 Task: Add a logo for bookshop management system.
Action: Mouse moved to (823, 67)
Screenshot: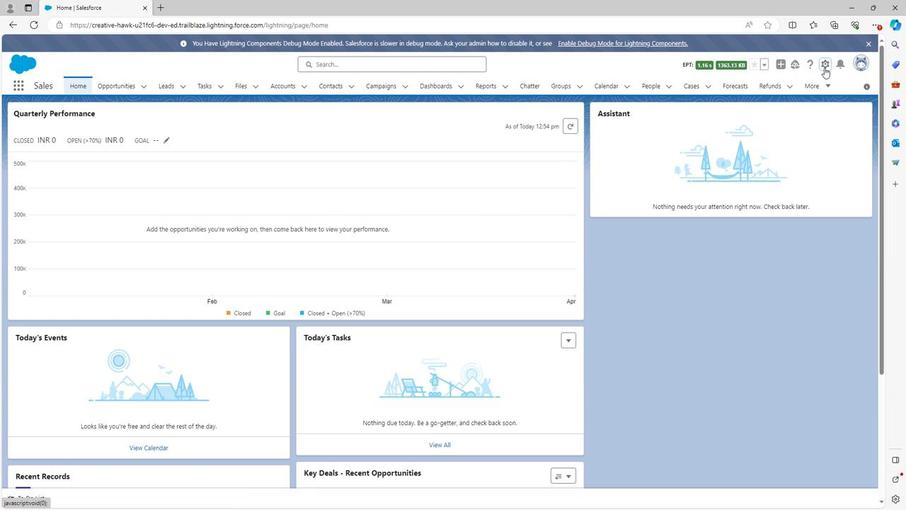 
Action: Mouse pressed left at (823, 67)
Screenshot: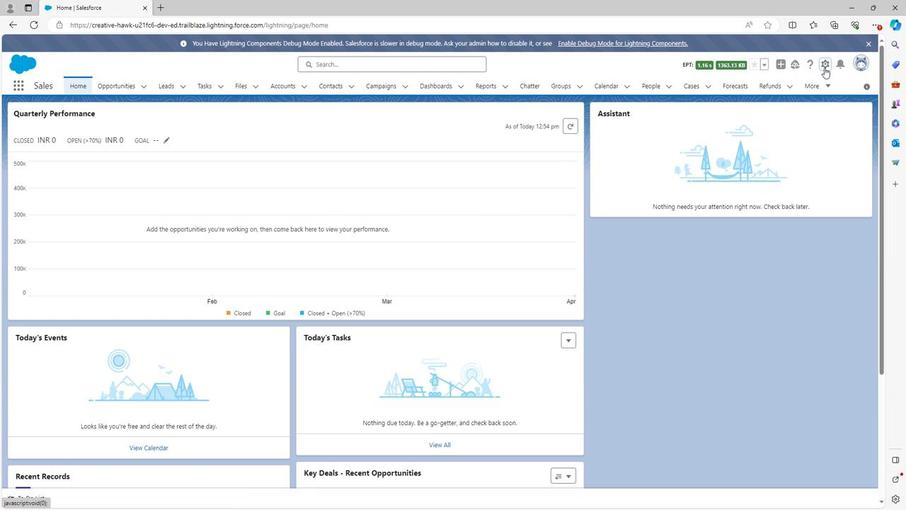 
Action: Mouse moved to (780, 88)
Screenshot: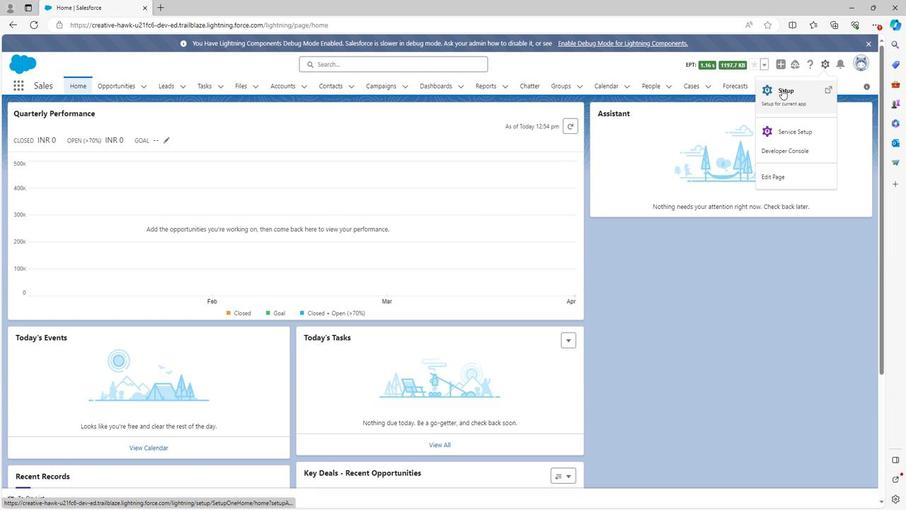 
Action: Mouse pressed left at (780, 88)
Screenshot: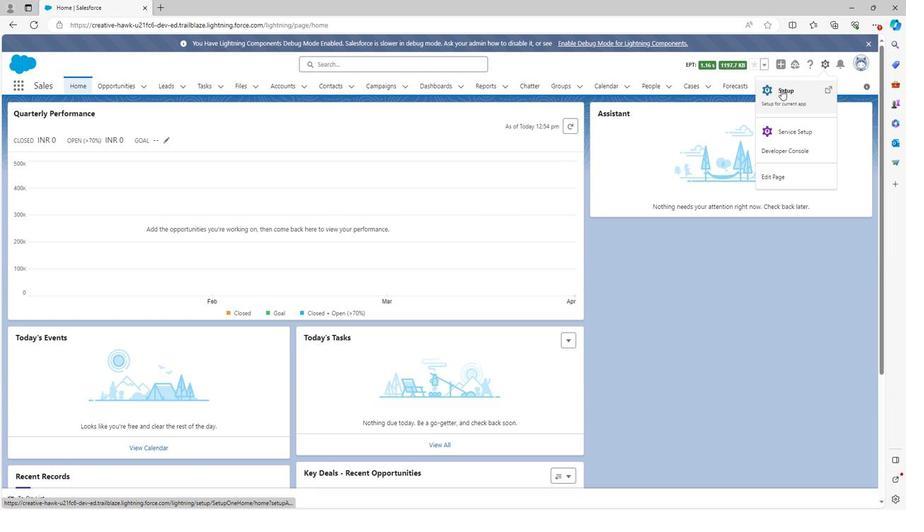 
Action: Mouse moved to (57, 114)
Screenshot: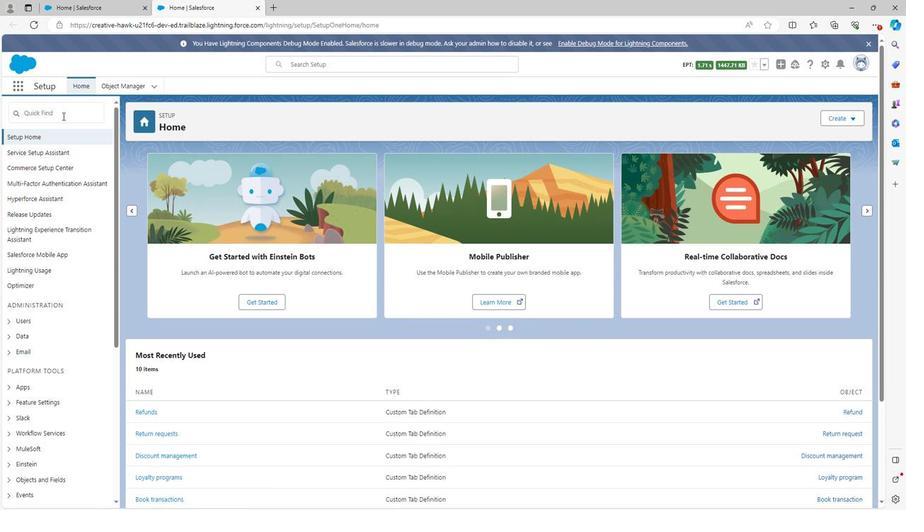 
Action: Mouse pressed left at (57, 114)
Screenshot: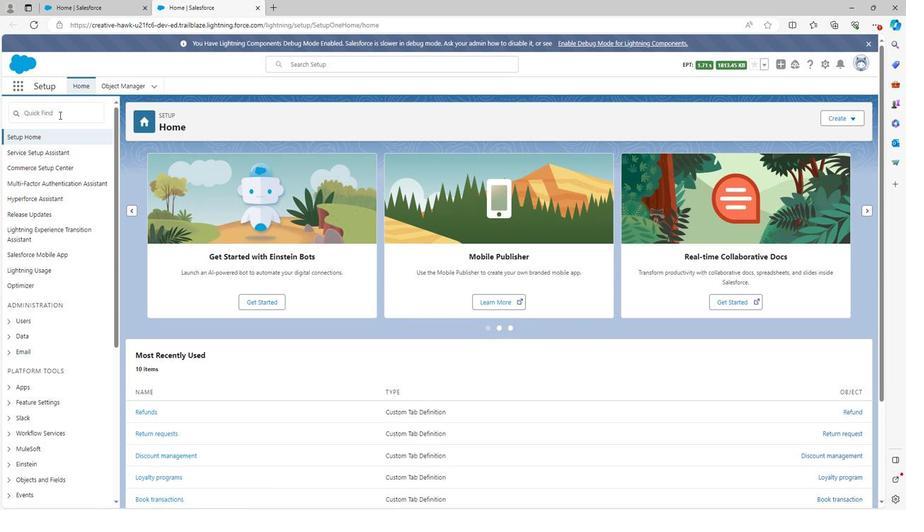 
Action: Key pressed app
Screenshot: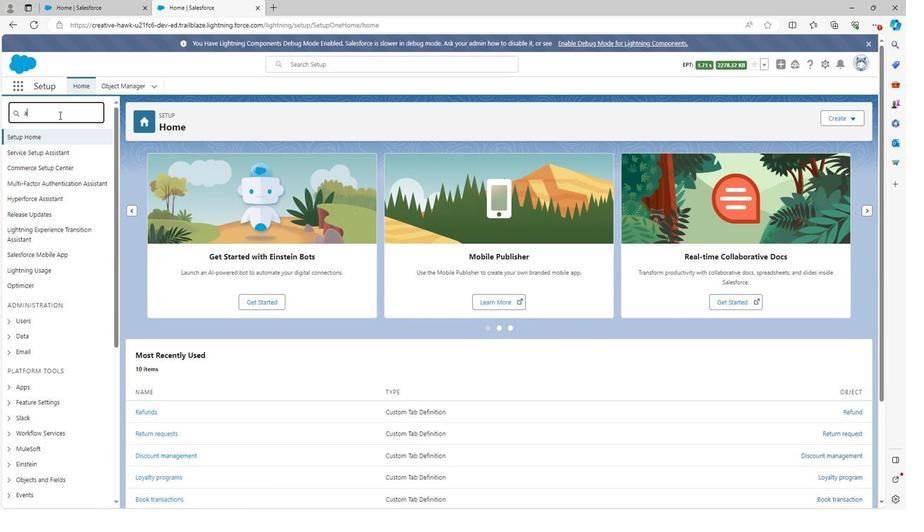 
Action: Mouse moved to (43, 204)
Screenshot: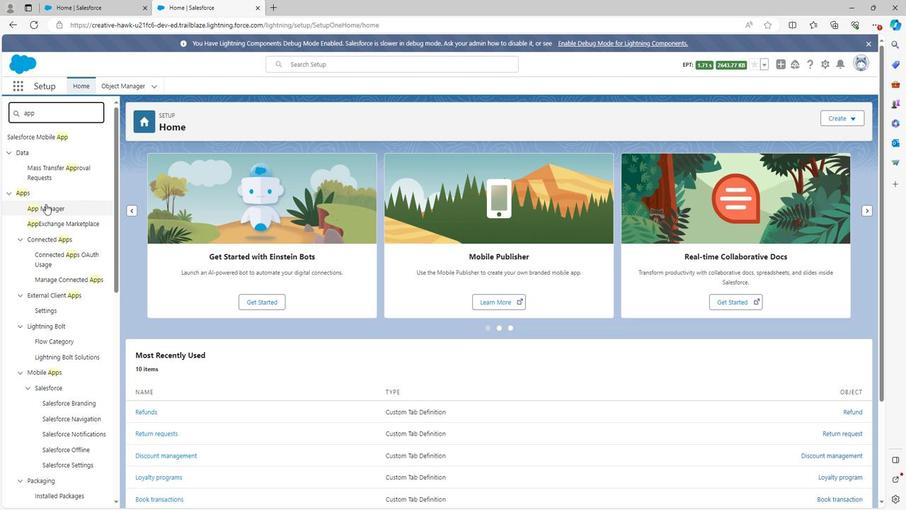 
Action: Mouse pressed left at (43, 204)
Screenshot: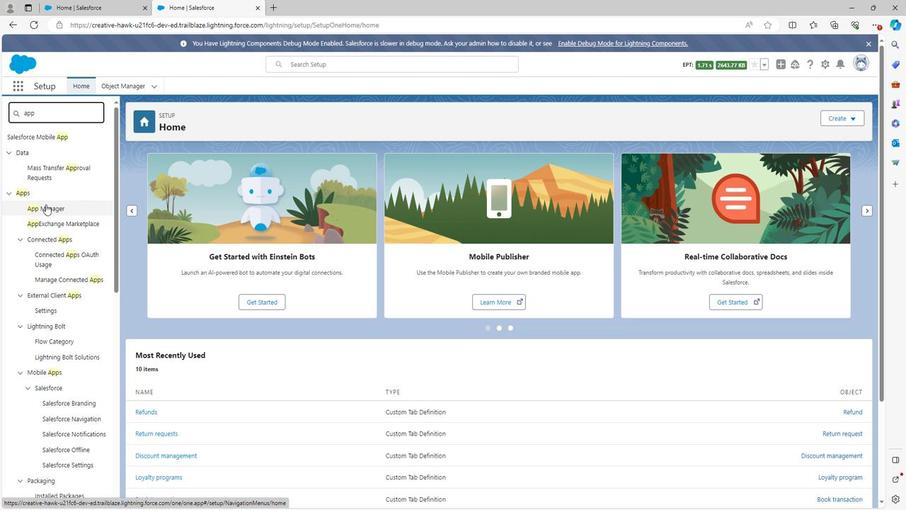 
Action: Mouse moved to (856, 308)
Screenshot: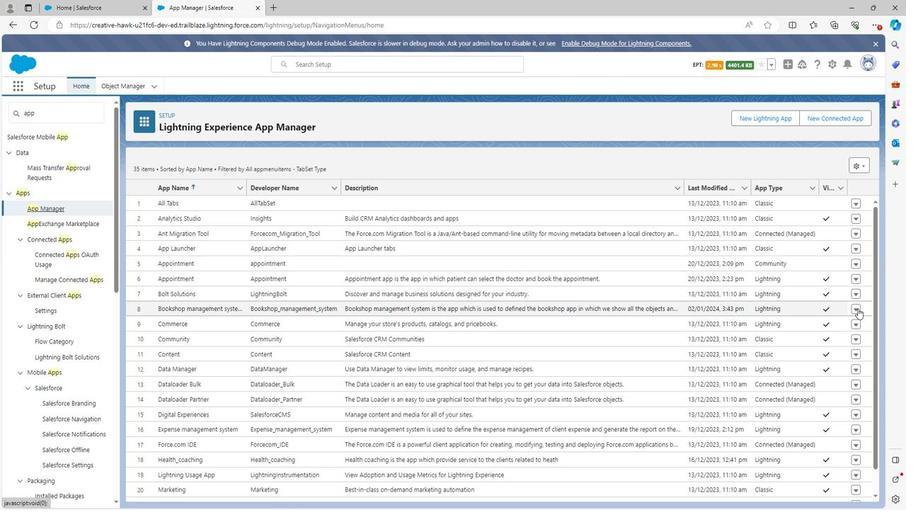
Action: Mouse pressed left at (856, 308)
Screenshot: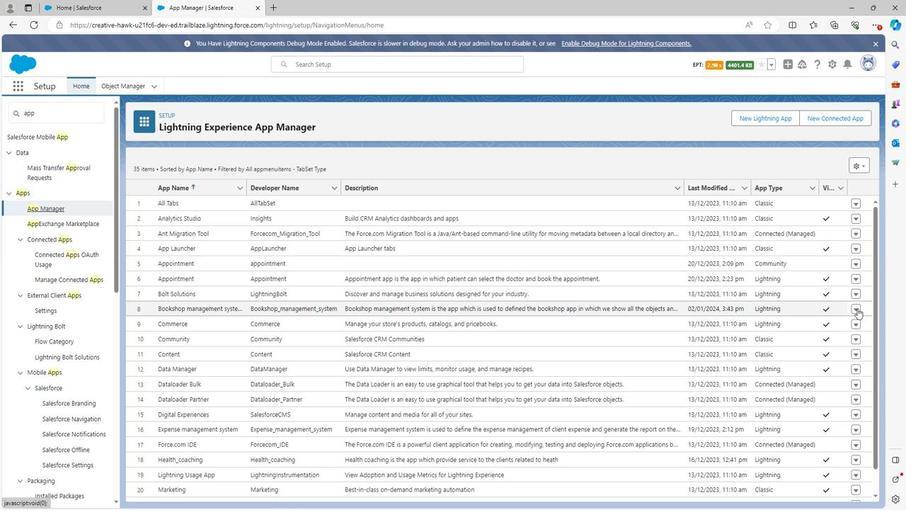 
Action: Mouse moved to (831, 325)
Screenshot: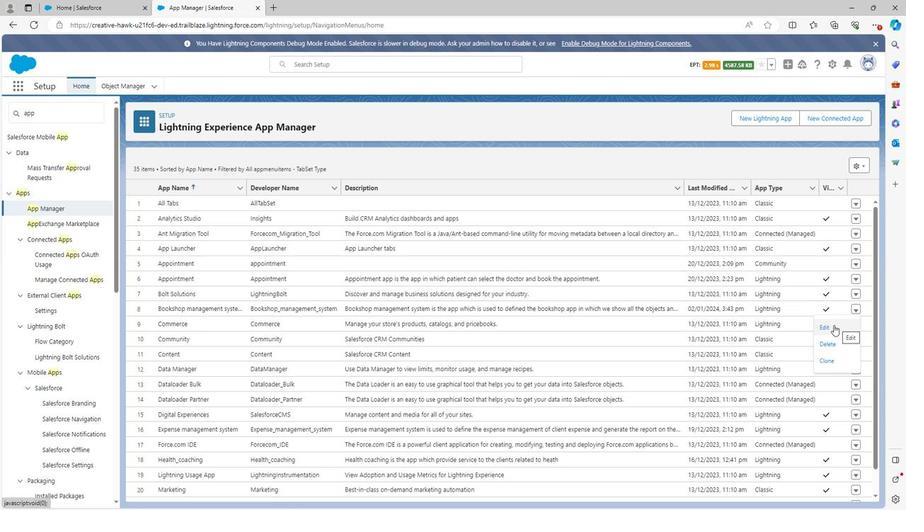 
Action: Mouse pressed left at (831, 325)
Screenshot: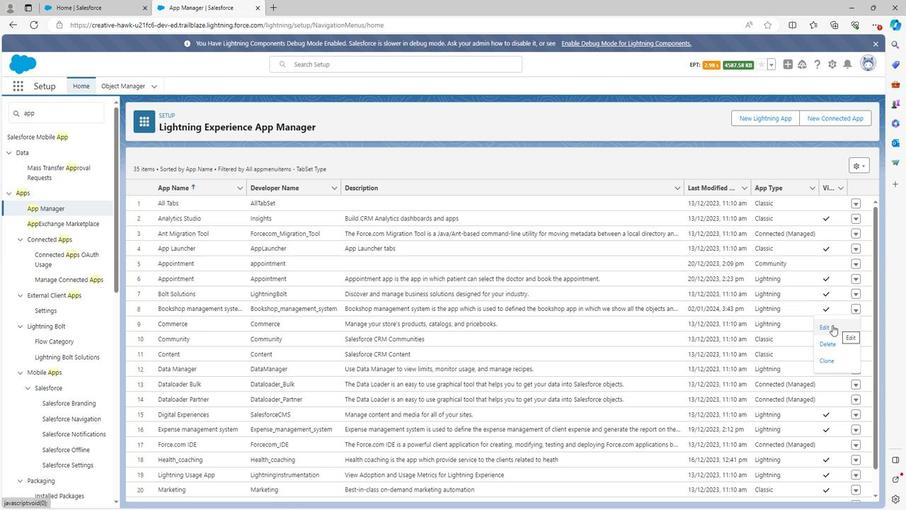 
Action: Mouse moved to (338, 179)
Screenshot: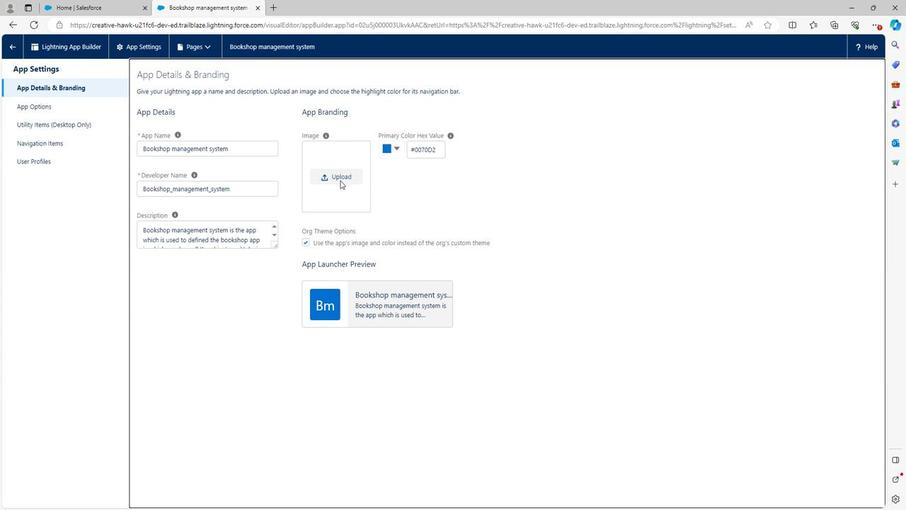 
Action: Mouse pressed left at (338, 179)
Screenshot: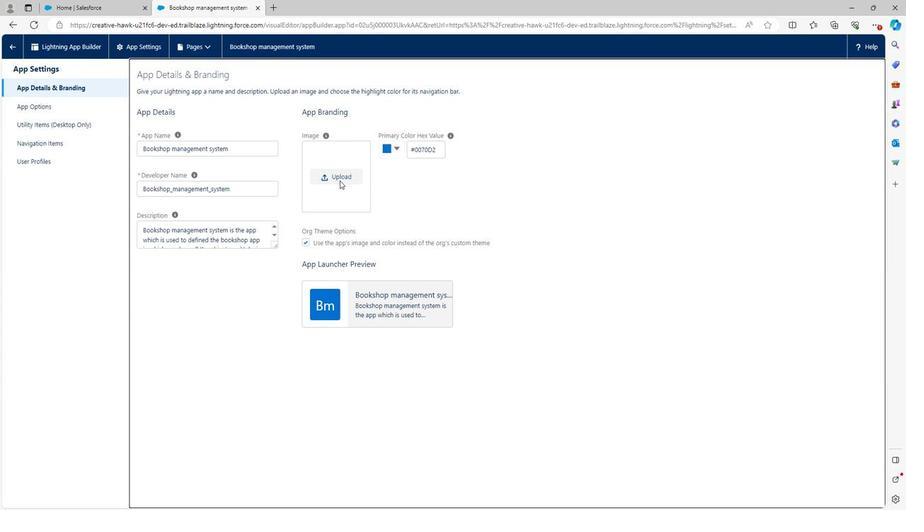 
Action: Mouse moved to (277, 105)
Screenshot: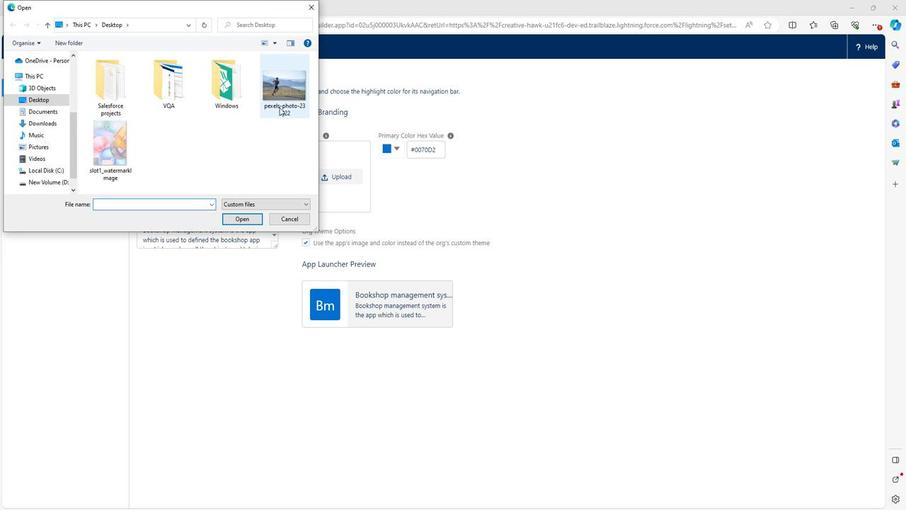 
Action: Mouse pressed left at (277, 105)
Screenshot: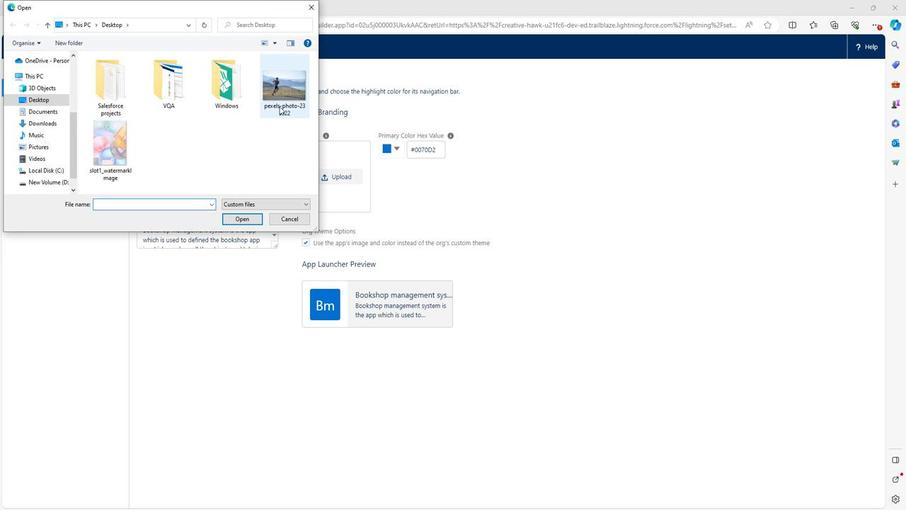 
Action: Mouse moved to (245, 216)
Screenshot: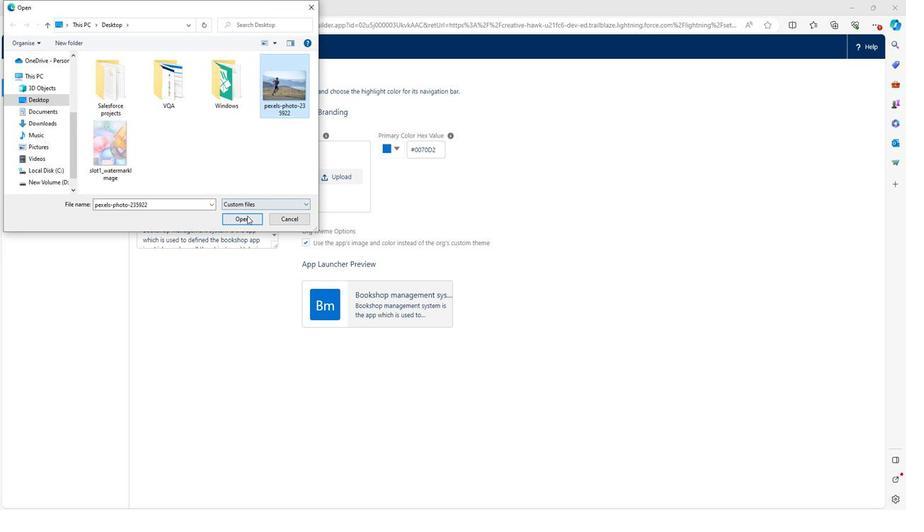 
Action: Mouse pressed left at (245, 216)
Screenshot: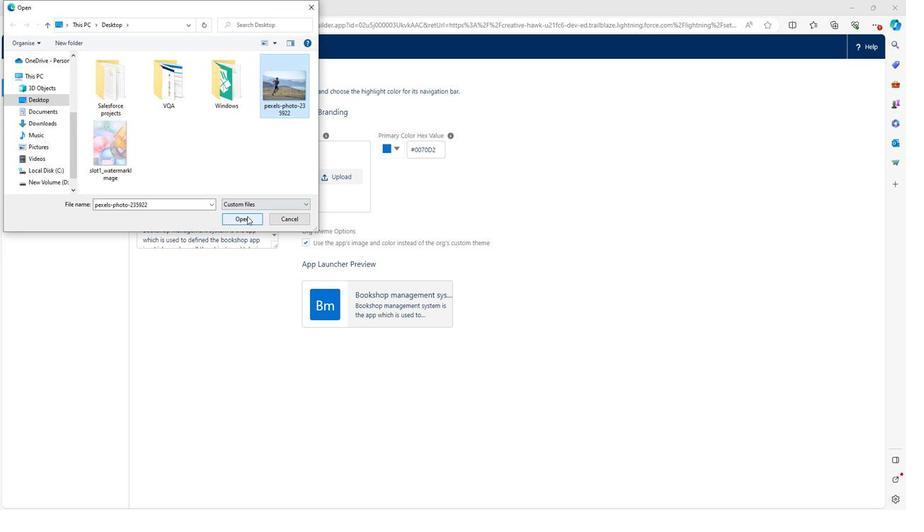 
Action: Mouse moved to (529, 493)
Screenshot: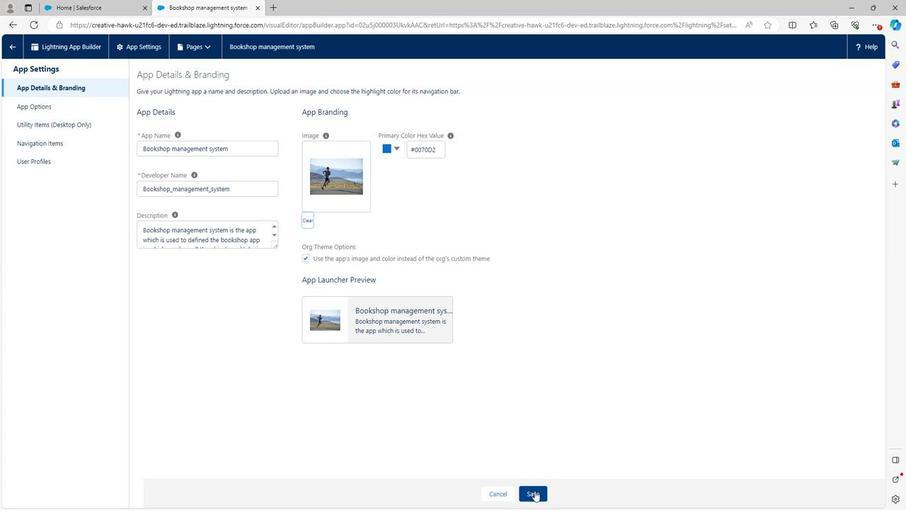 
Action: Mouse pressed left at (529, 493)
Screenshot: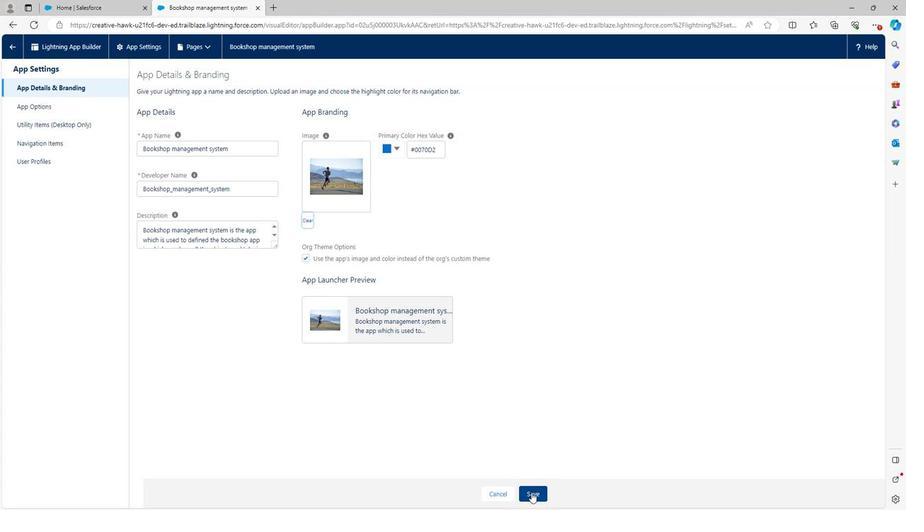 
Action: Mouse moved to (242, 46)
Screenshot: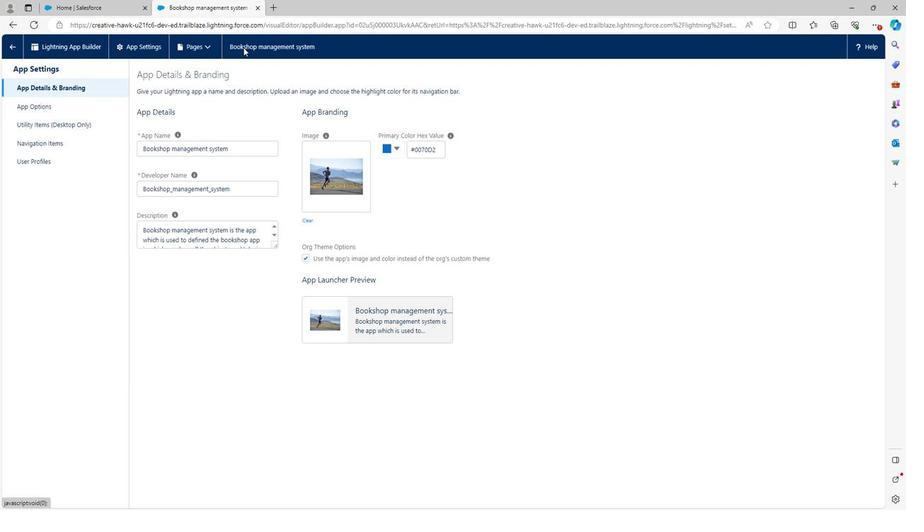 
Action: Mouse pressed left at (242, 46)
Screenshot: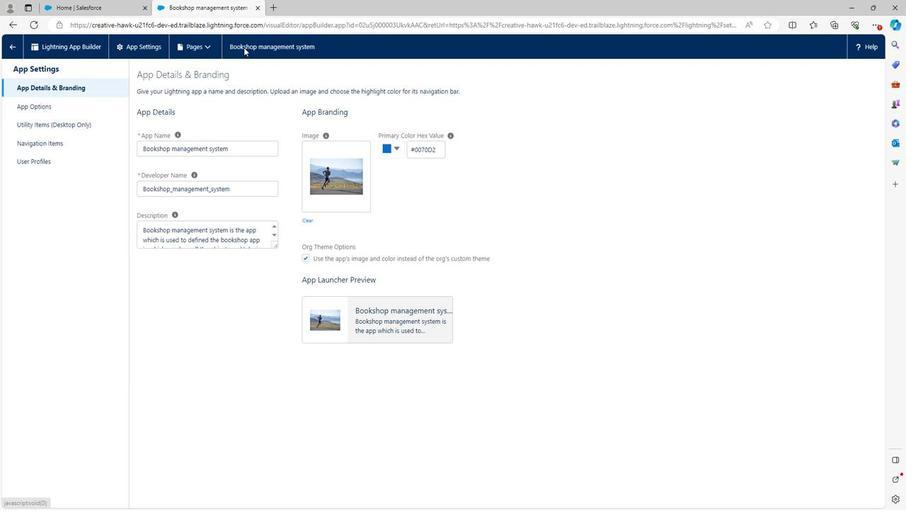 
Action: Mouse moved to (33, 97)
Screenshot: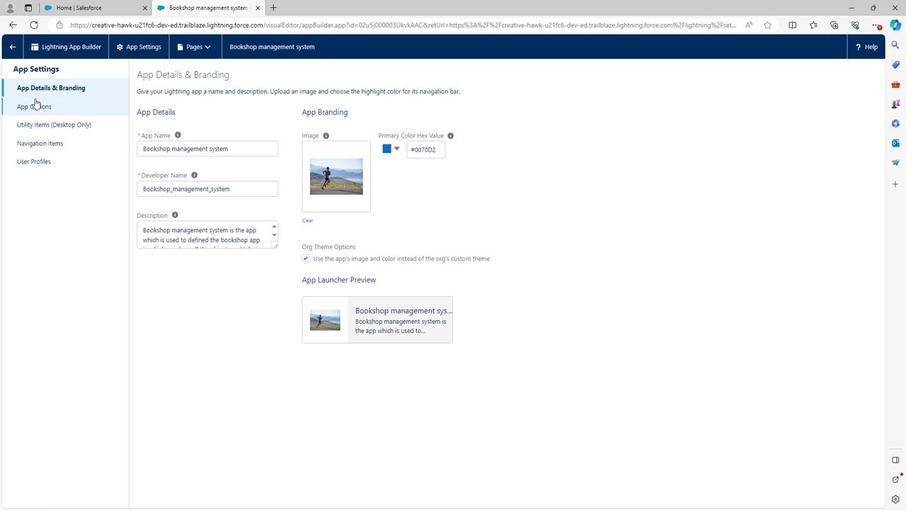 
Action: Mouse pressed left at (33, 97)
Screenshot: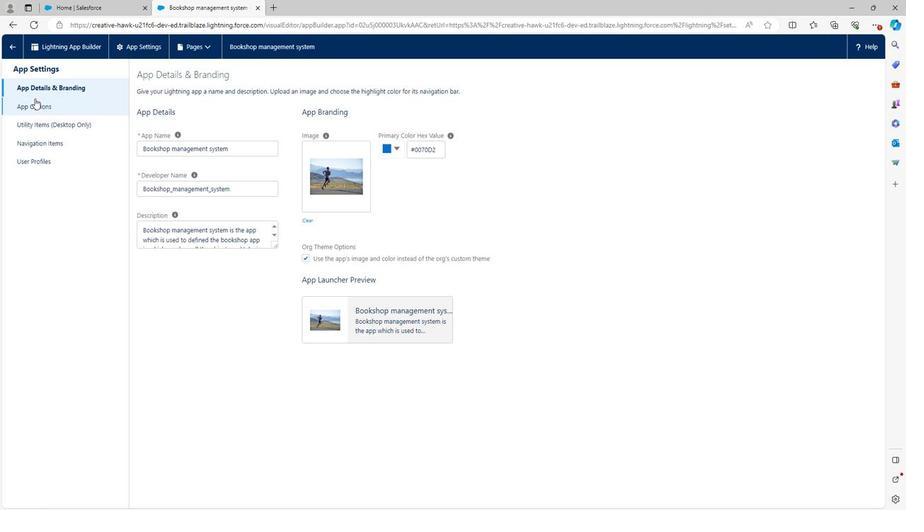 
Action: Mouse moved to (47, 129)
Screenshot: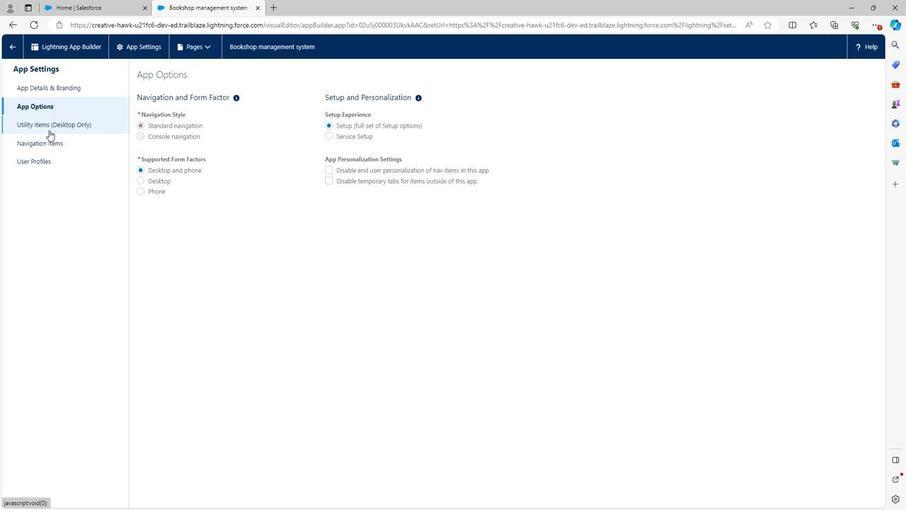 
Action: Mouse pressed left at (47, 129)
Screenshot: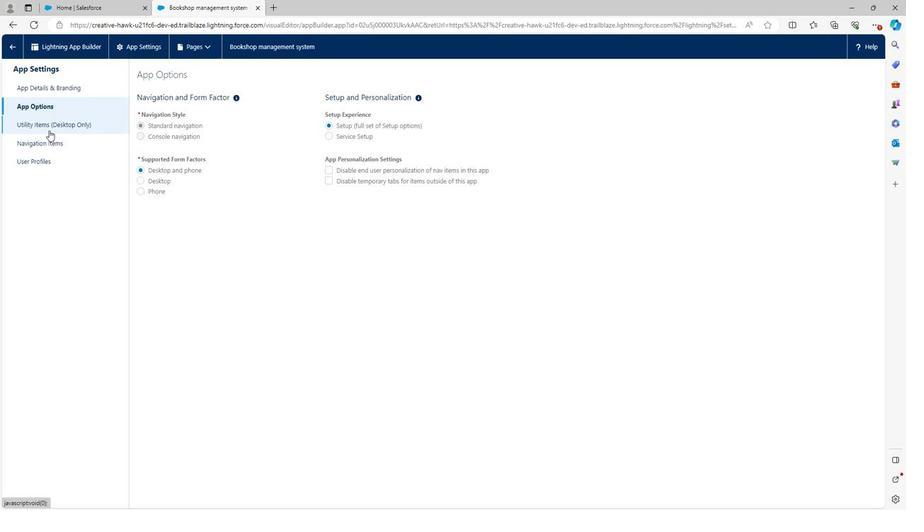 
Action: Mouse moved to (44, 137)
Screenshot: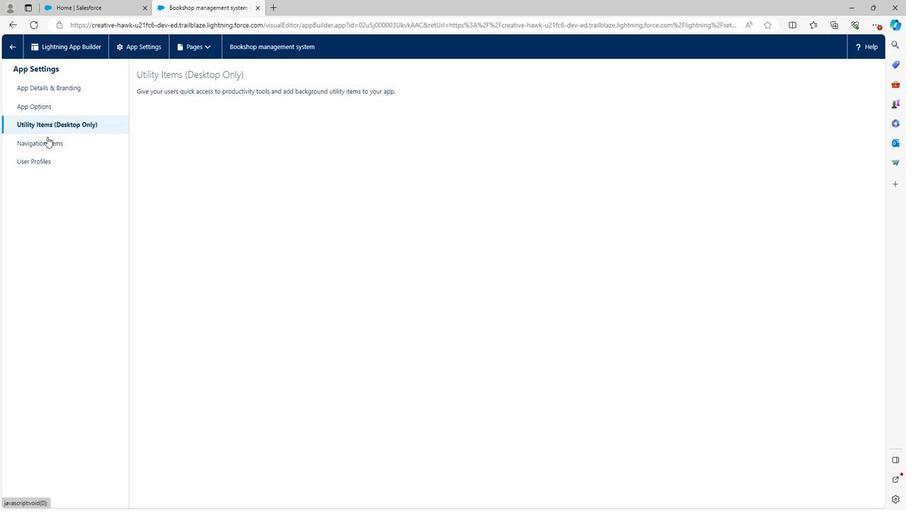 
Action: Mouse pressed left at (44, 137)
Screenshot: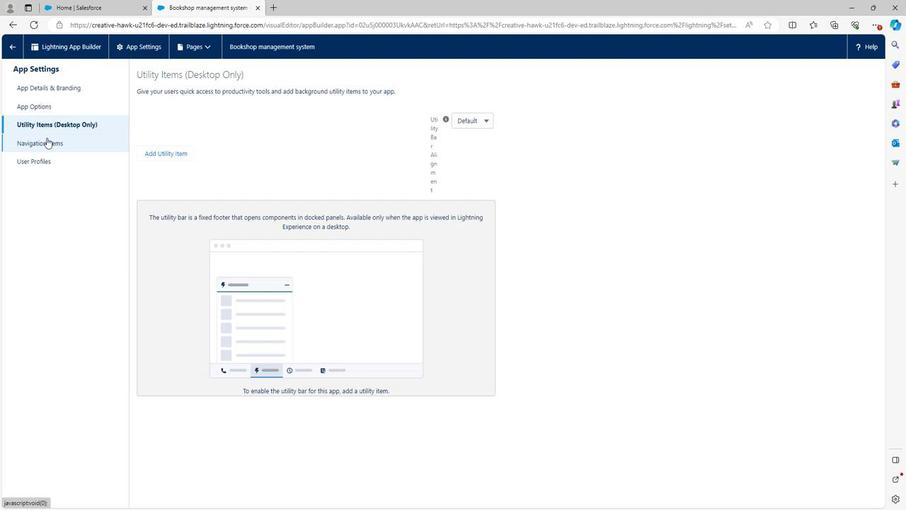 
Action: Mouse moved to (34, 158)
Screenshot: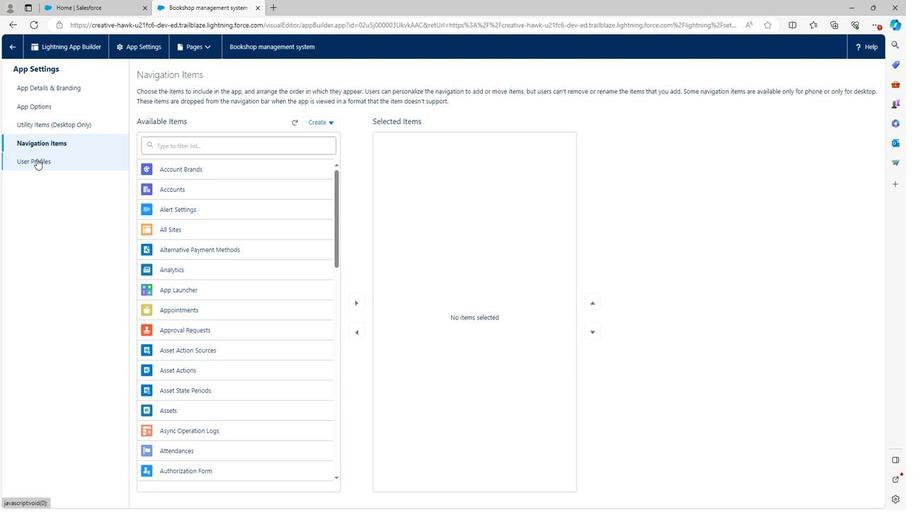 
Action: Mouse pressed left at (34, 158)
Screenshot: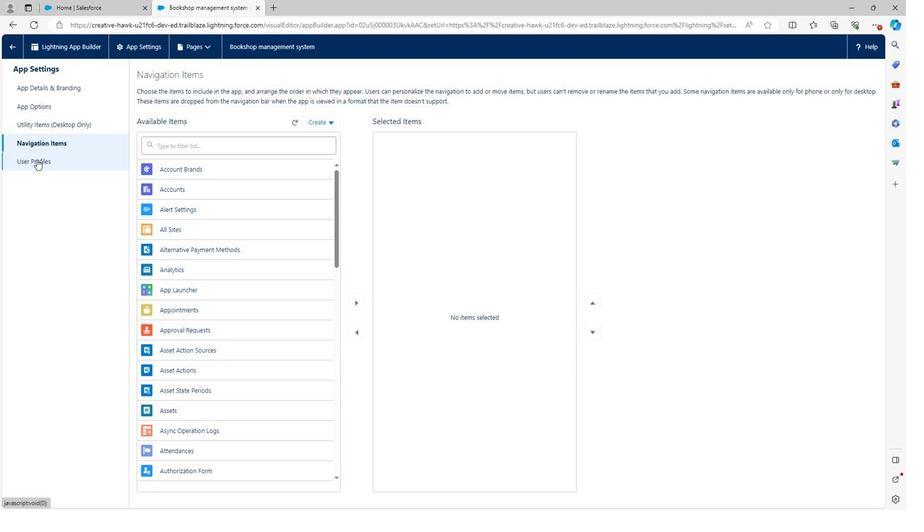 
Action: Mouse moved to (47, 98)
Screenshot: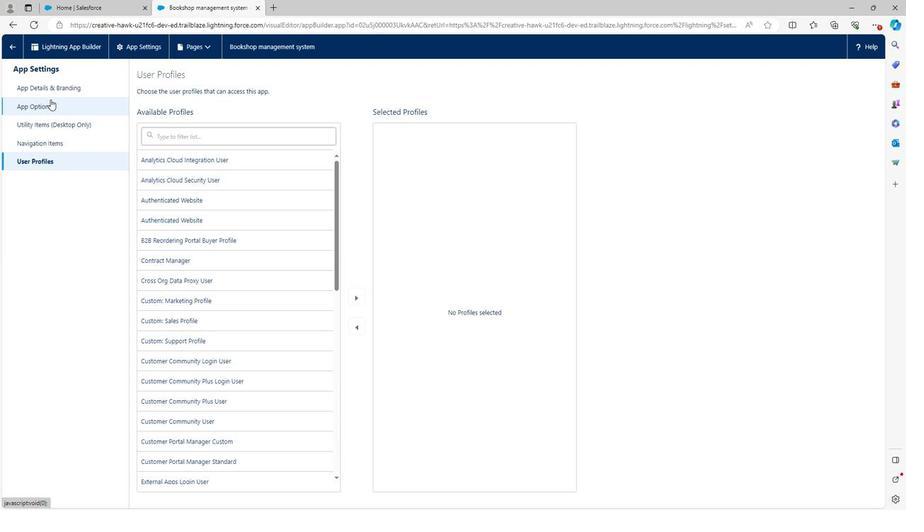 
Action: Mouse pressed left at (47, 98)
Screenshot: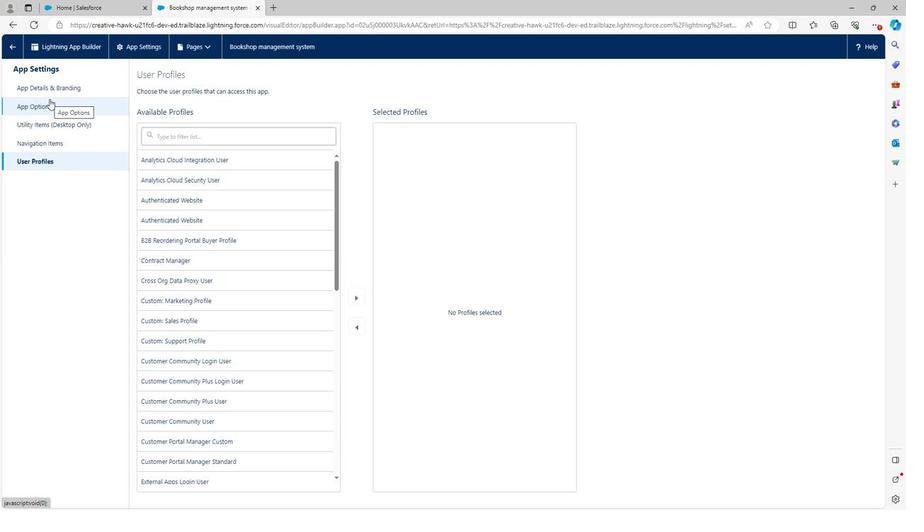 
Action: Mouse moved to (48, 86)
Screenshot: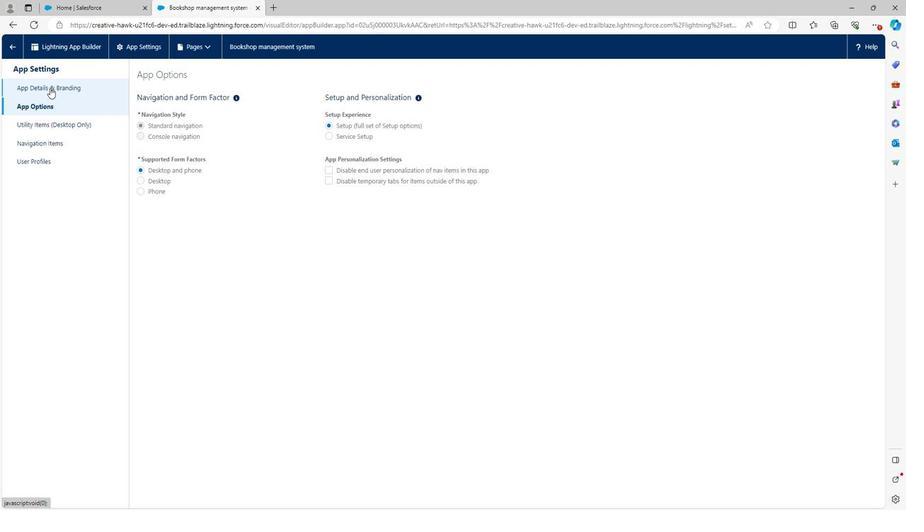 
Action: Mouse pressed left at (48, 86)
Screenshot: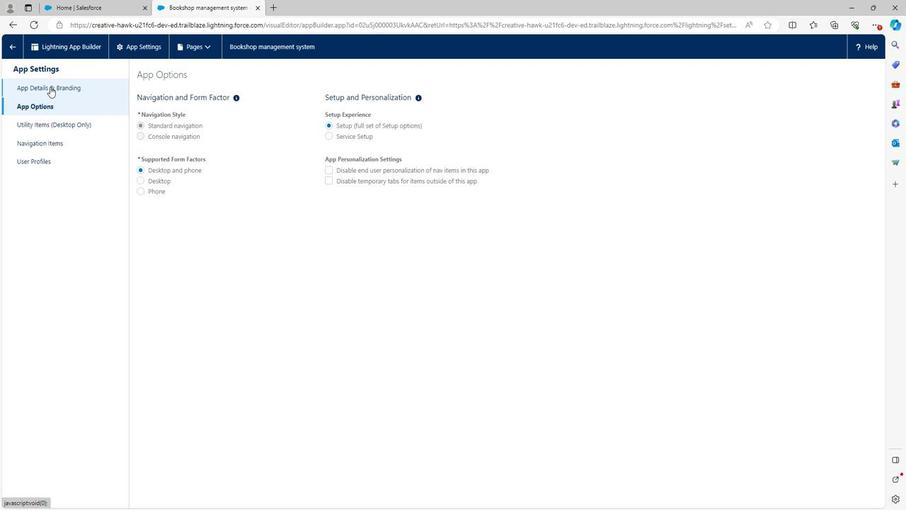 
Action: Mouse moved to (344, 207)
Screenshot: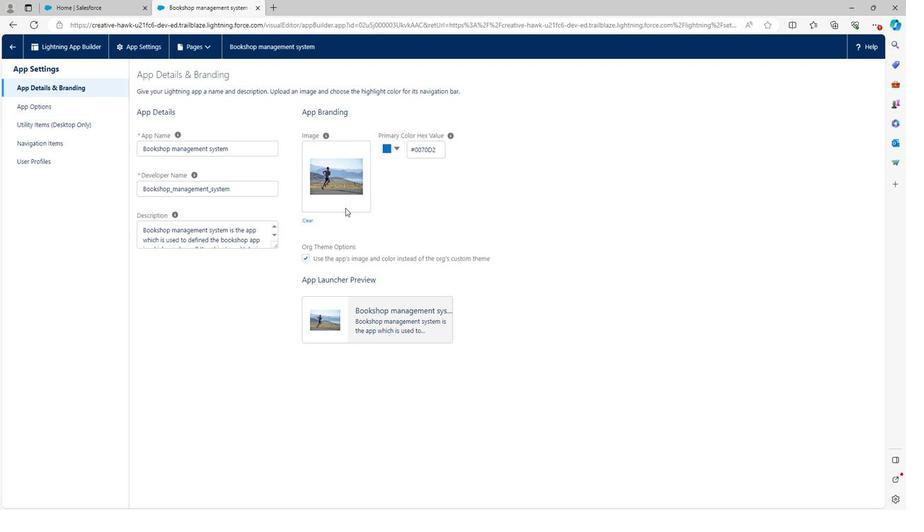 
